 Task: Font style For heading Use Arial with orange colour & bold. font size for heading '20 Pt. 'Change the font style of data to Arialand font size to  12 Pt. Change the alignment of both headline & data to  Align center. In the sheet  Alpha Sales 
Action: Mouse moved to (429, 300)
Screenshot: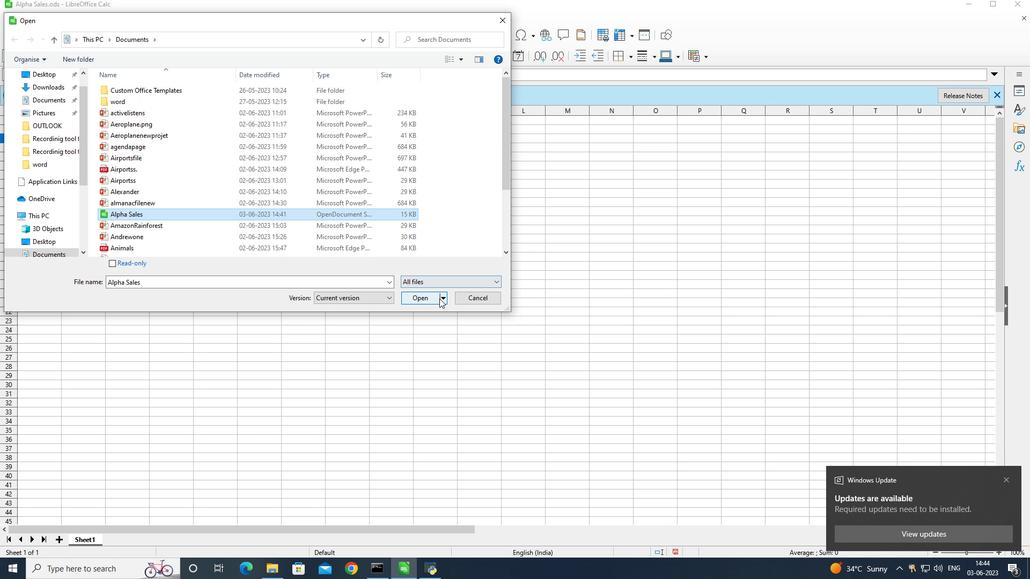 
Action: Mouse pressed left at (429, 300)
Screenshot: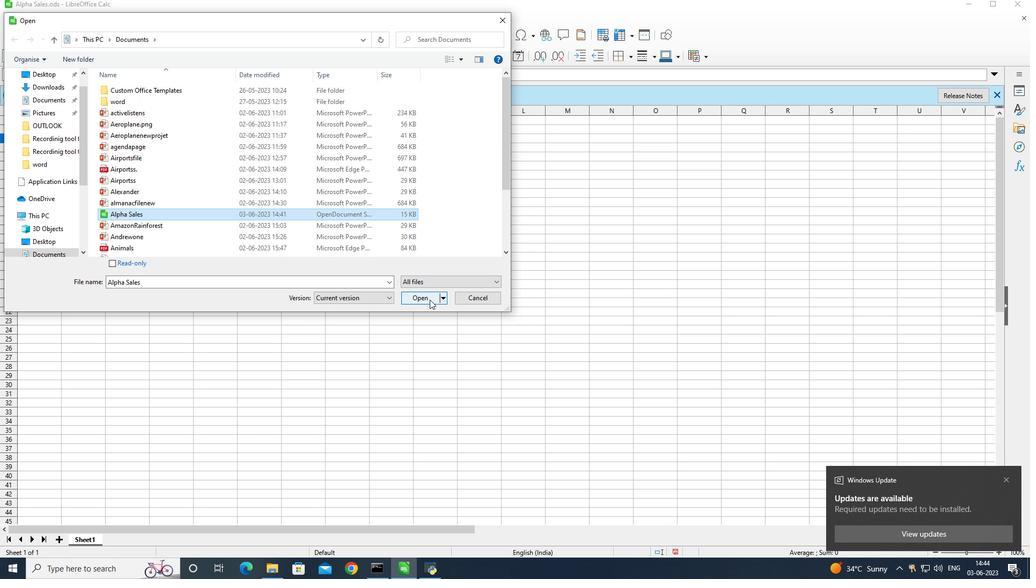
Action: Mouse moved to (129, 120)
Screenshot: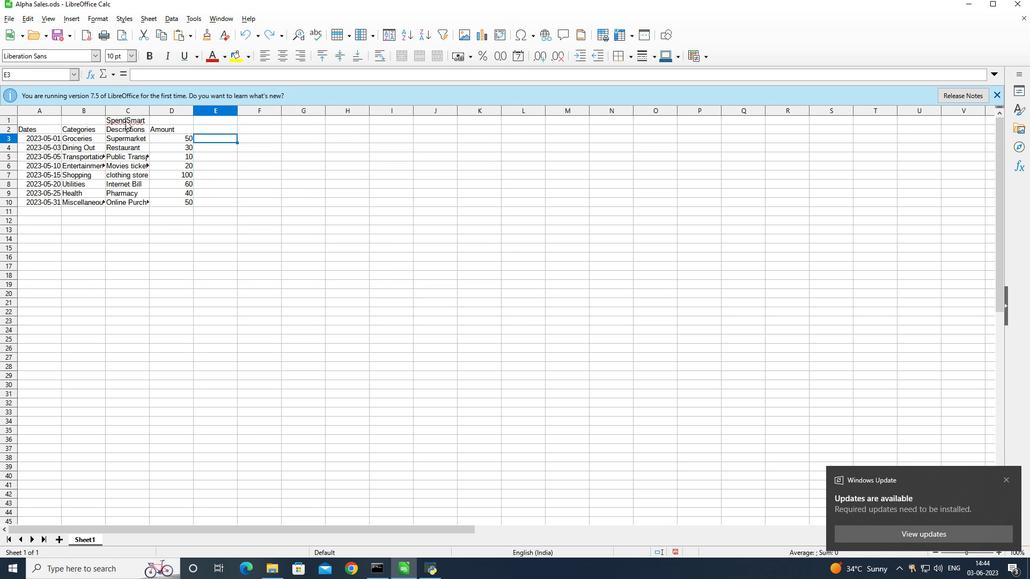 
Action: Mouse pressed left at (129, 120)
Screenshot: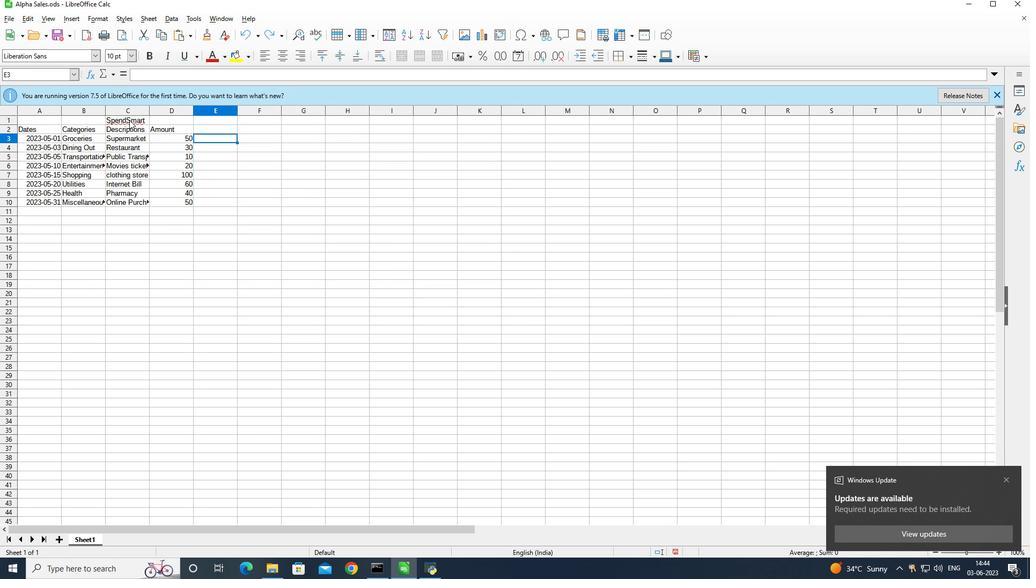 
Action: Mouse pressed left at (129, 120)
Screenshot: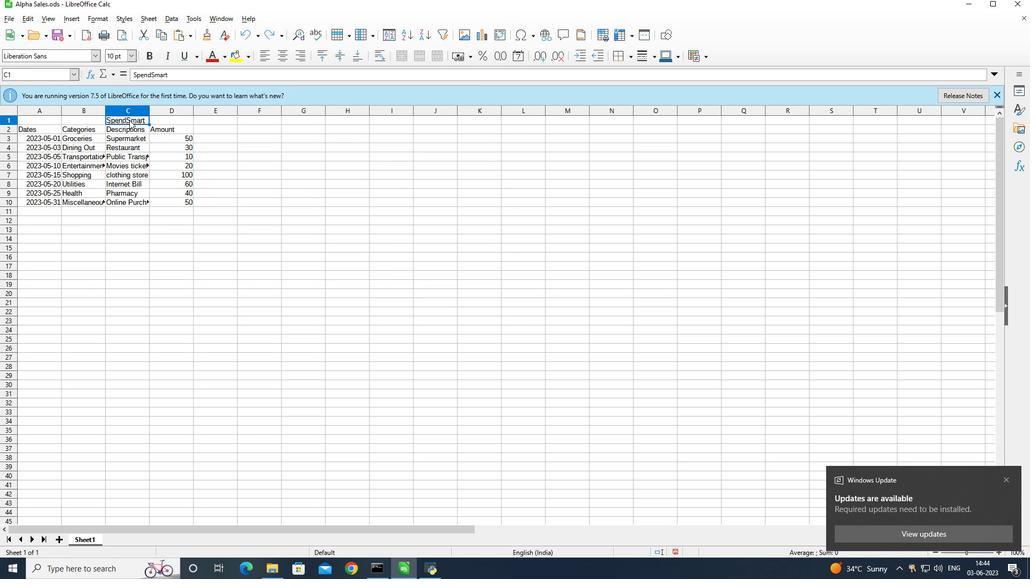 
Action: Mouse moved to (144, 120)
Screenshot: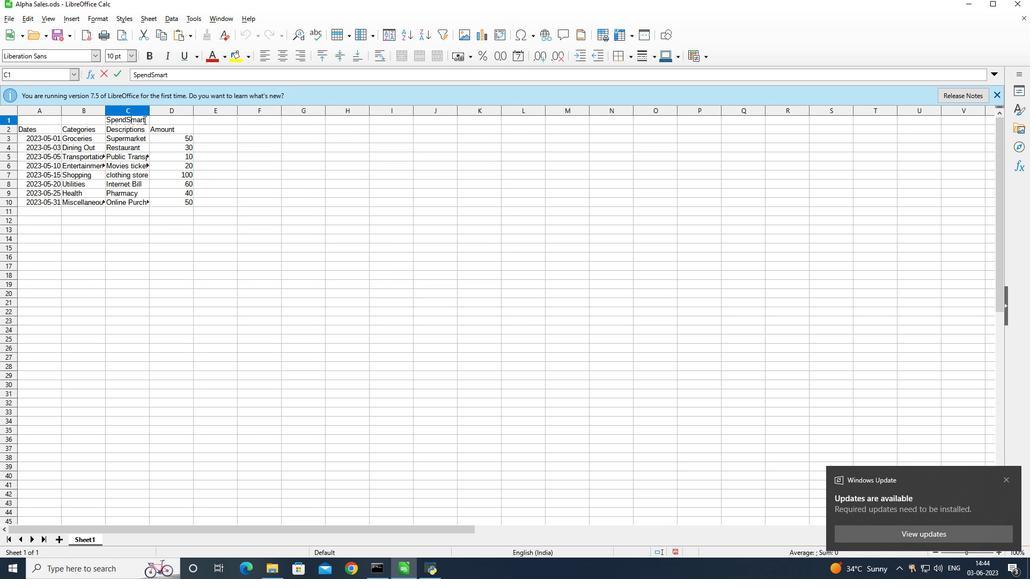 
Action: Mouse pressed left at (144, 120)
Screenshot: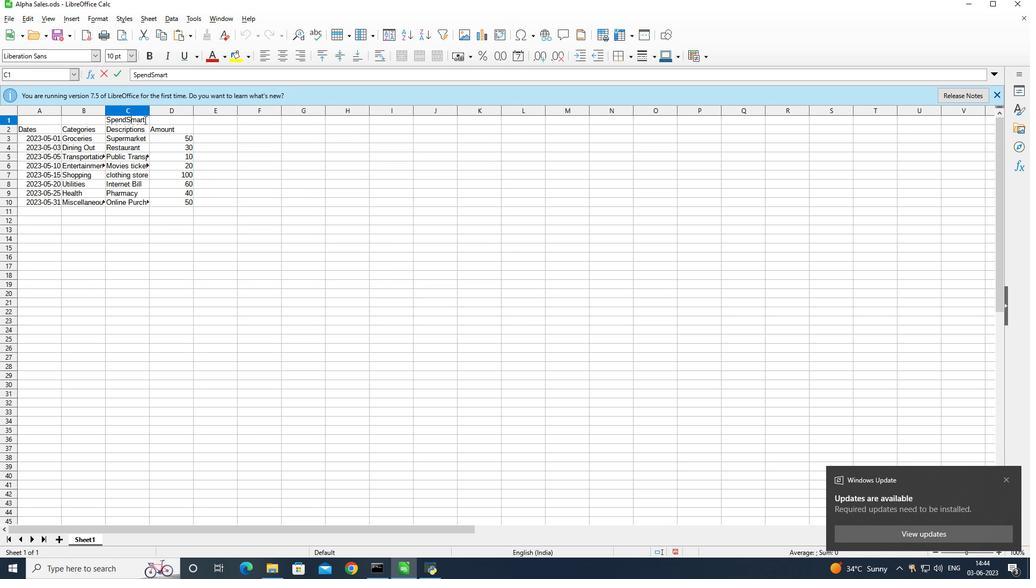 
Action: Mouse moved to (81, 57)
Screenshot: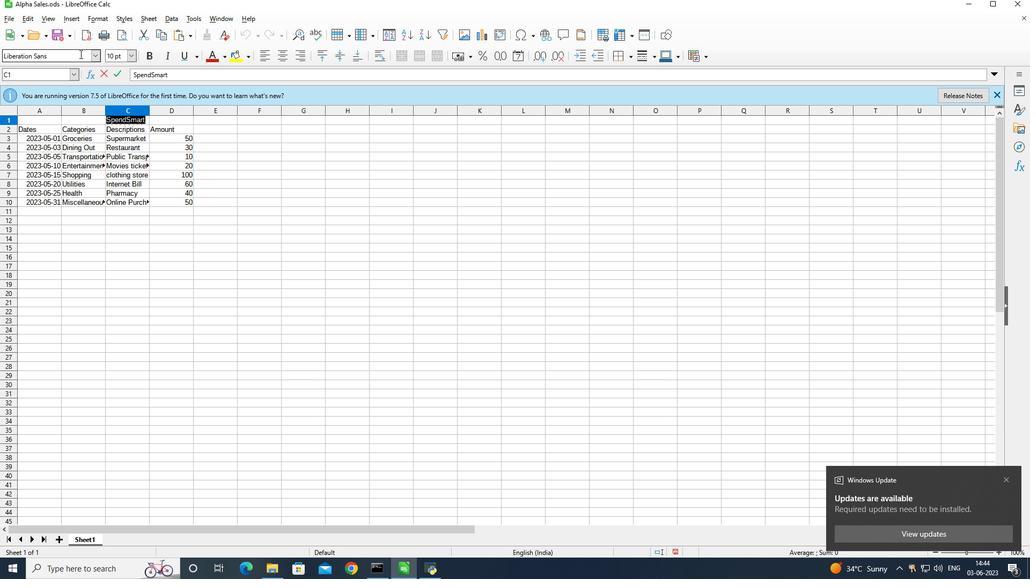 
Action: Mouse pressed left at (81, 57)
Screenshot: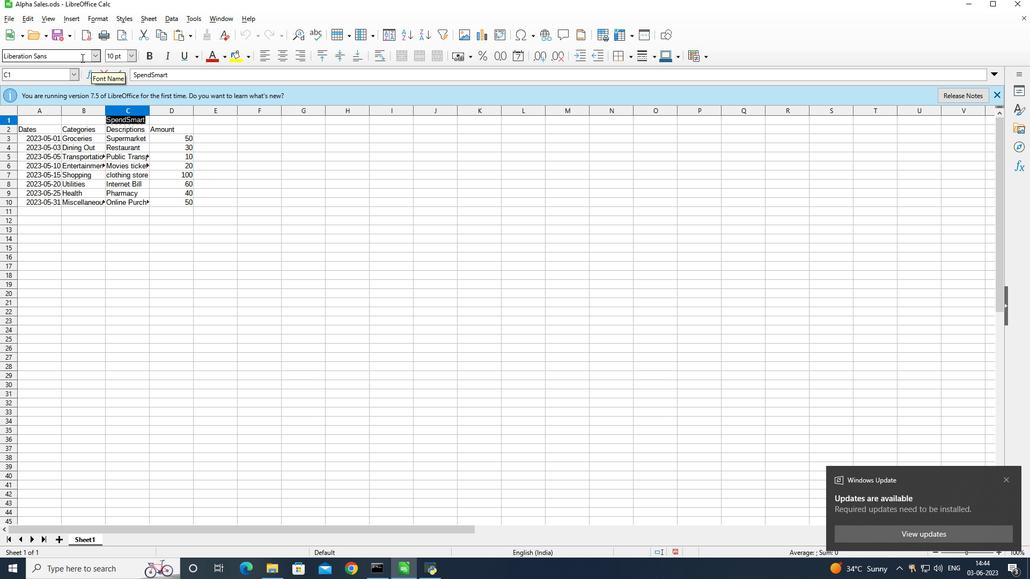 
Action: Mouse moved to (85, 57)
Screenshot: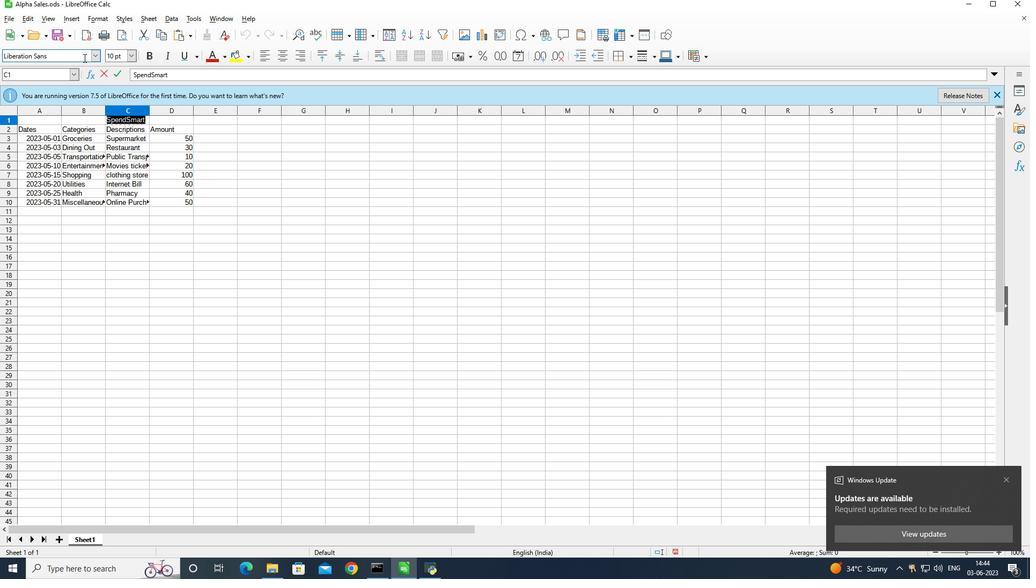 
Action: Key pressed <Key.backspace><Key.backspace><Key.backspace><Key.backspace><Key.backspace><Key.backspace><Key.backspace><Key.backspace><Key.backspace><Key.backspace><Key.backspace><Key.backspace><Key.backspace><Key.backspace><Key.backspace><Key.shift>Arial
Screenshot: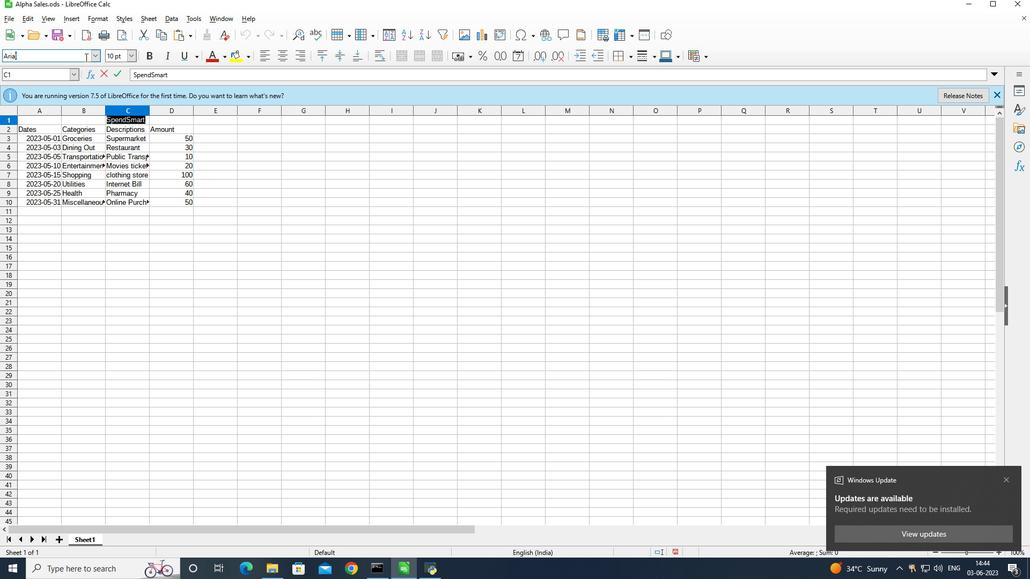 
Action: Mouse moved to (215, 54)
Screenshot: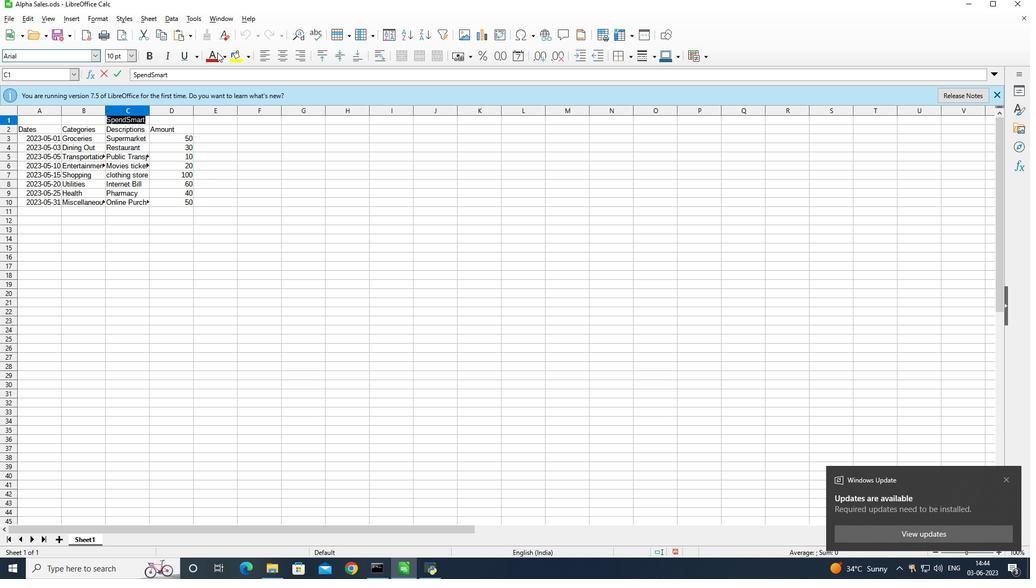 
Action: Mouse pressed left at (215, 54)
Screenshot: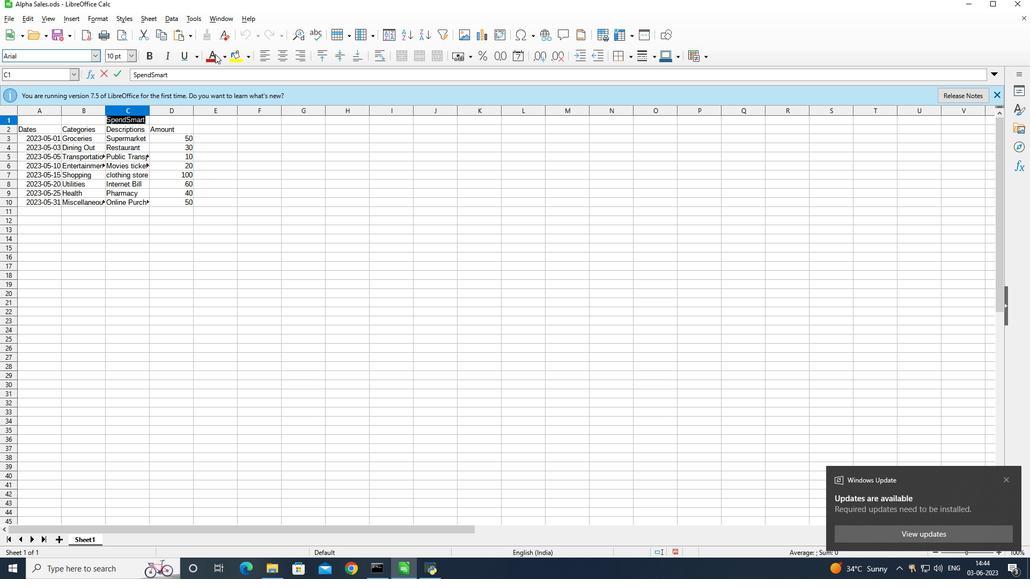 
Action: Mouse moved to (225, 52)
Screenshot: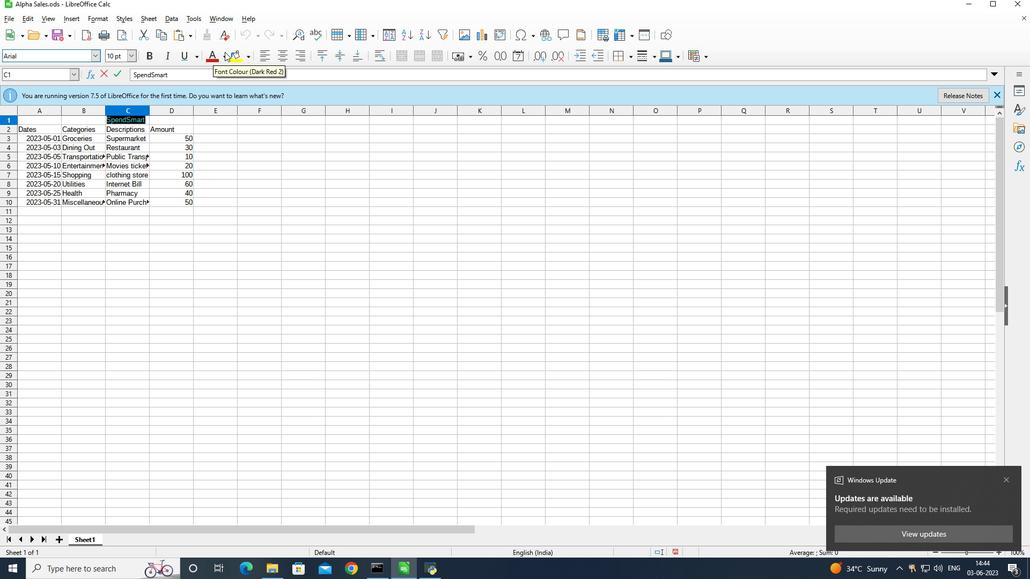 
Action: Mouse pressed left at (225, 52)
Screenshot: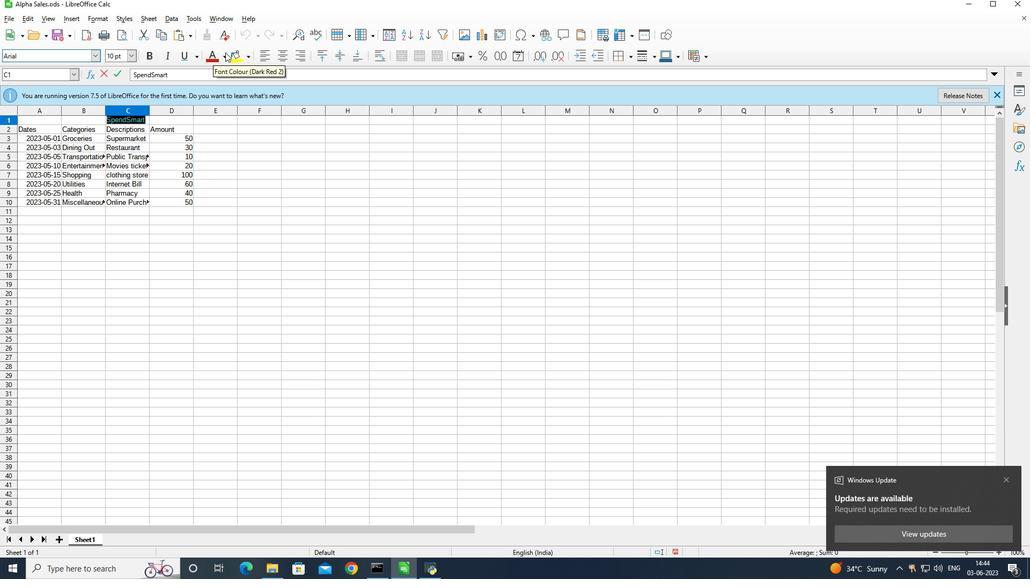 
Action: Mouse moved to (229, 130)
Screenshot: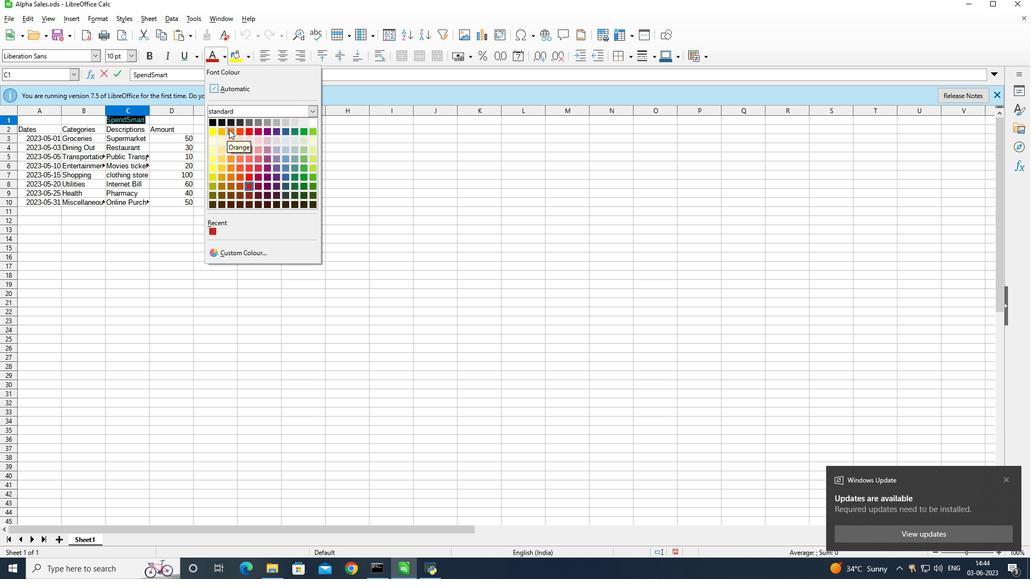 
Action: Mouse pressed left at (229, 130)
Screenshot: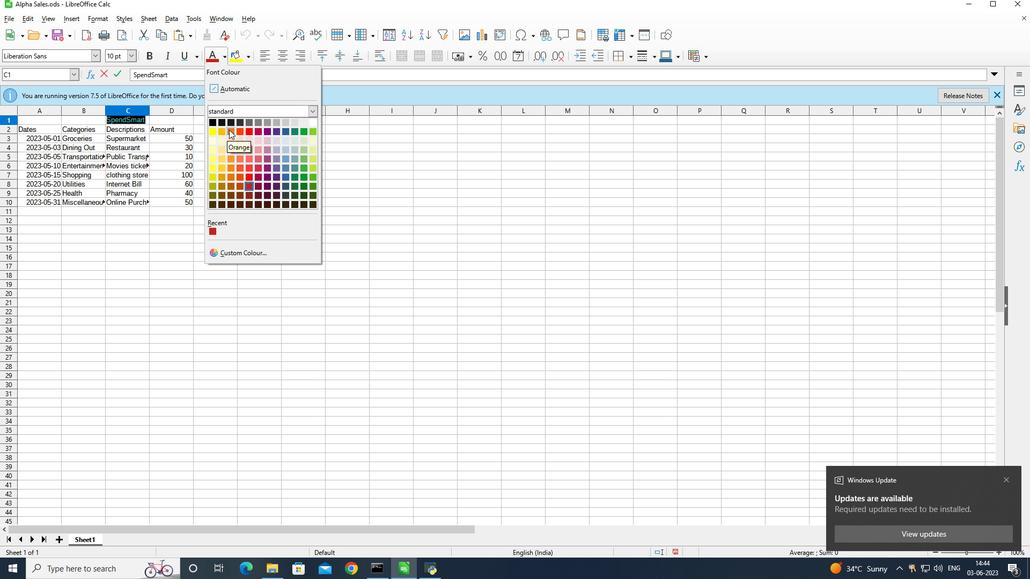 
Action: Mouse moved to (150, 57)
Screenshot: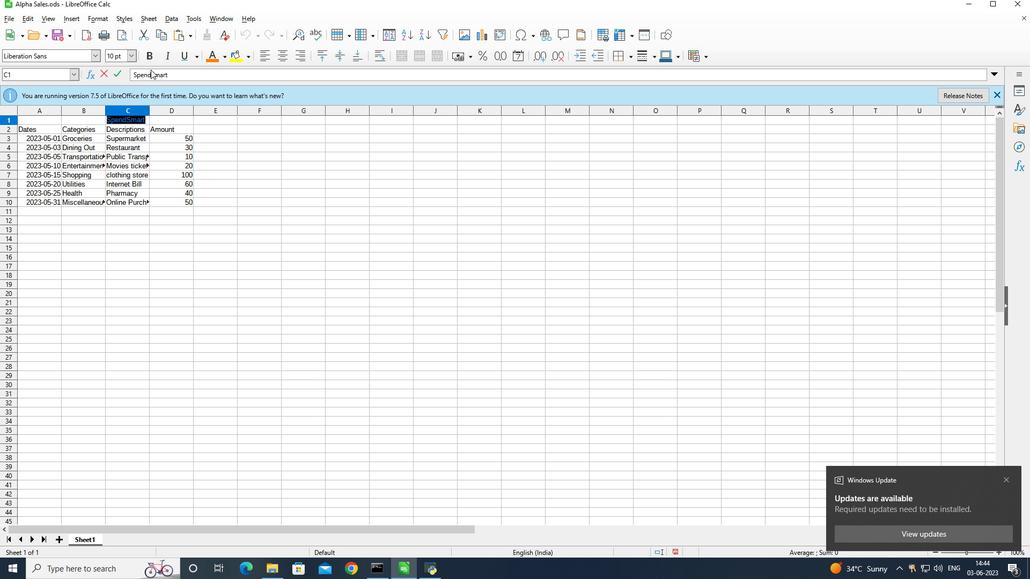
Action: Mouse pressed left at (150, 57)
Screenshot: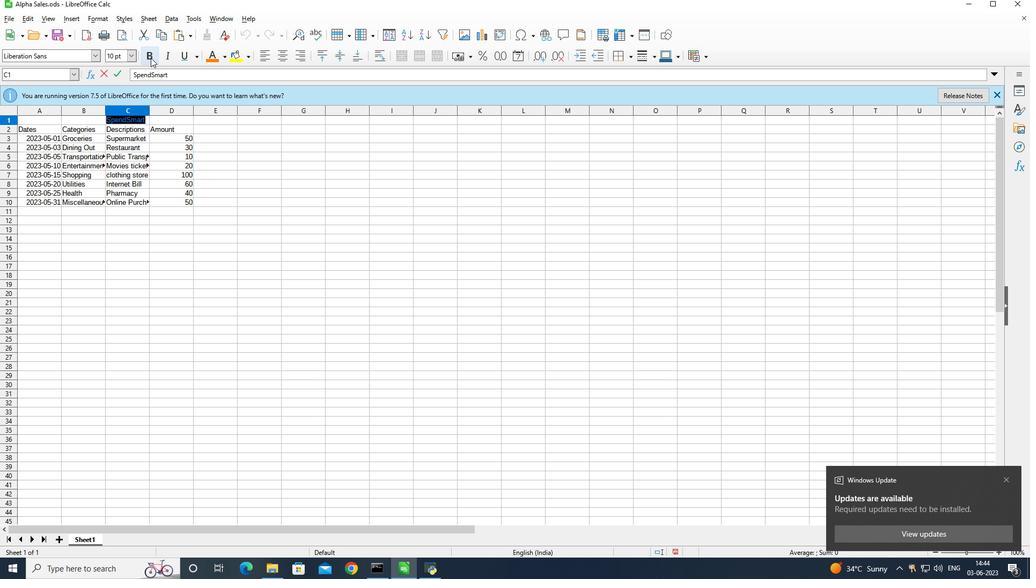 
Action: Mouse moved to (135, 55)
Screenshot: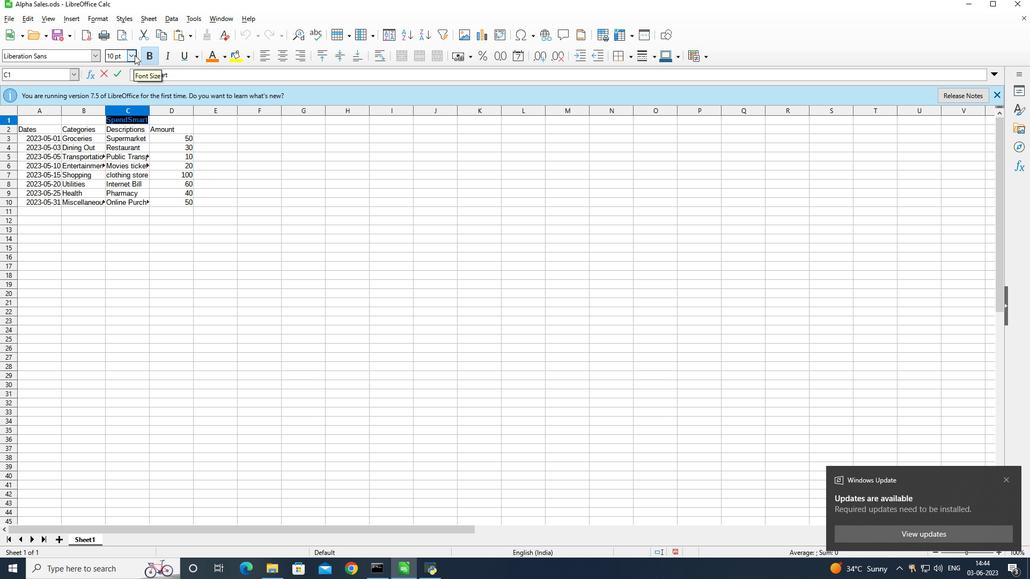 
Action: Mouse pressed left at (135, 55)
Screenshot: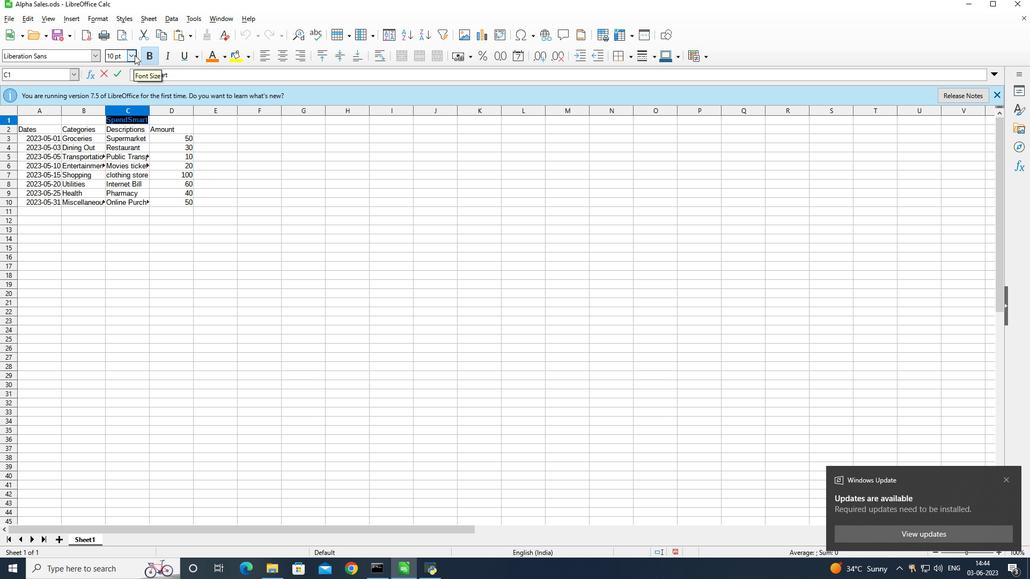 
Action: Mouse moved to (115, 183)
Screenshot: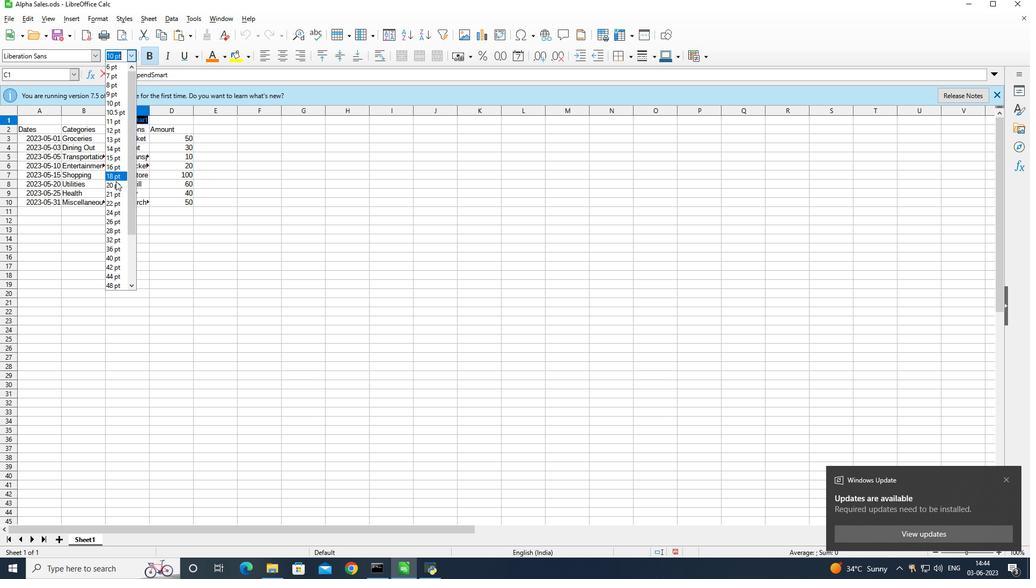 
Action: Mouse pressed left at (115, 183)
Screenshot: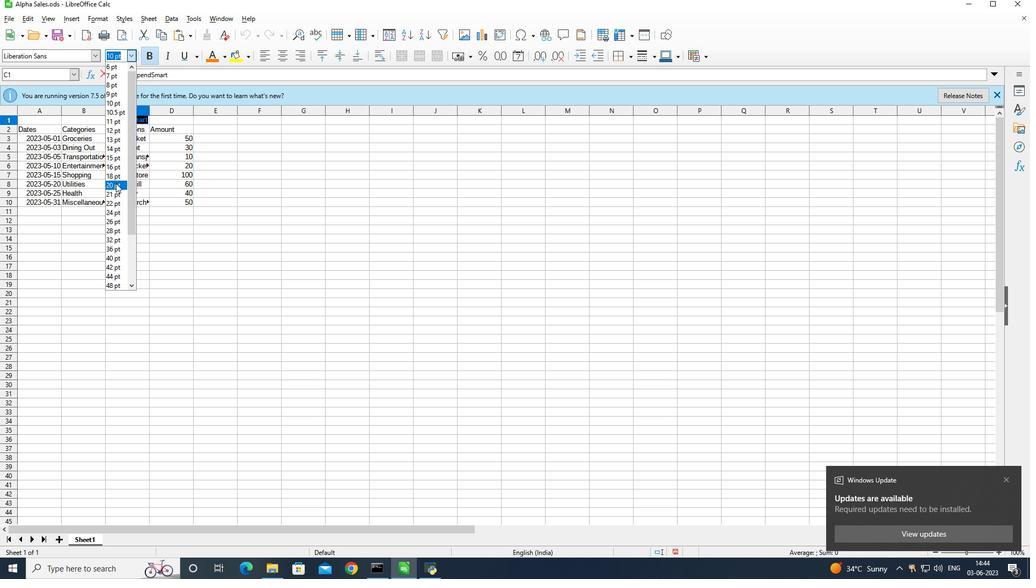
Action: Mouse moved to (229, 150)
Screenshot: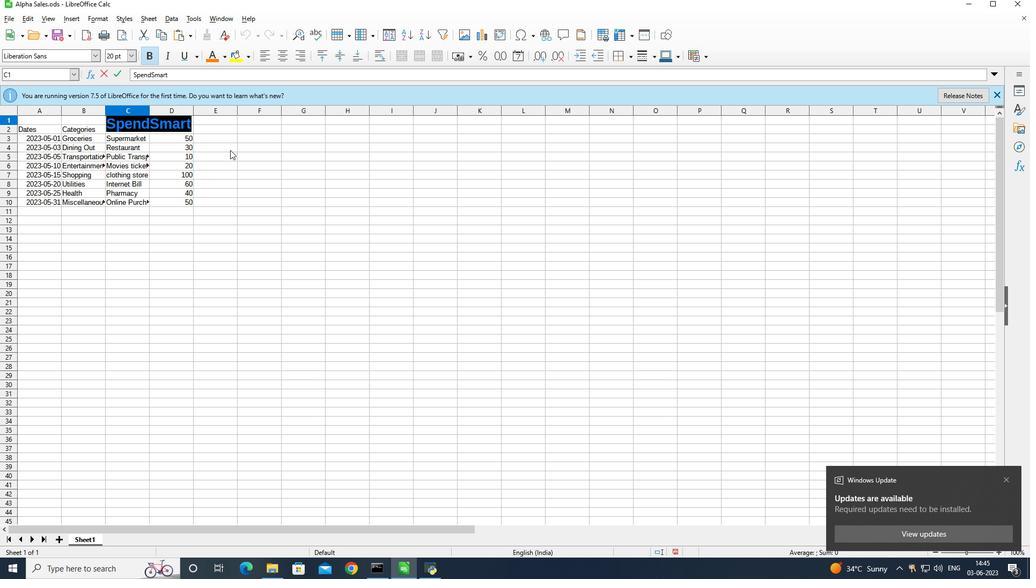 
Action: Mouse pressed left at (229, 150)
Screenshot: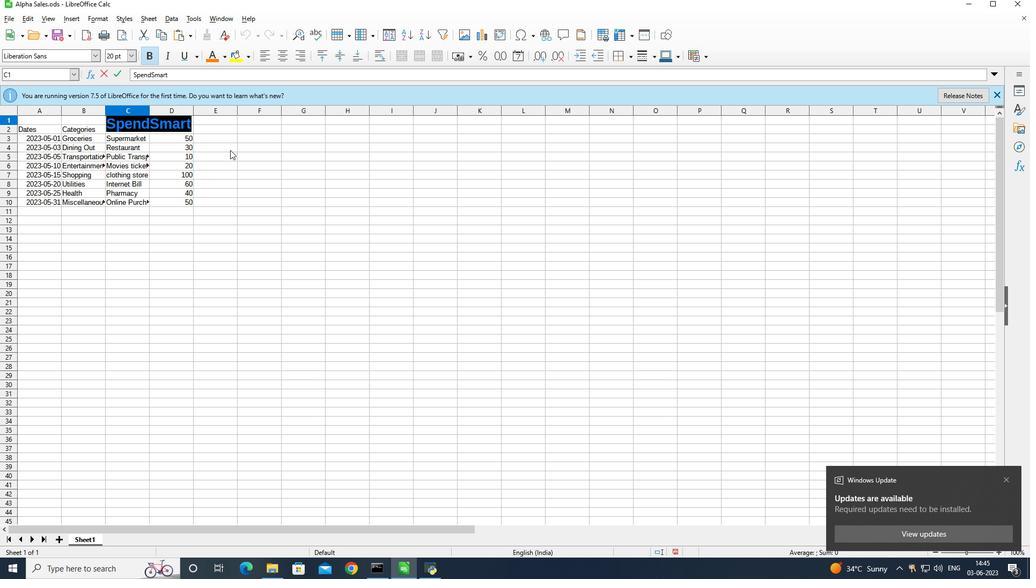 
Action: Mouse moved to (18, 135)
Screenshot: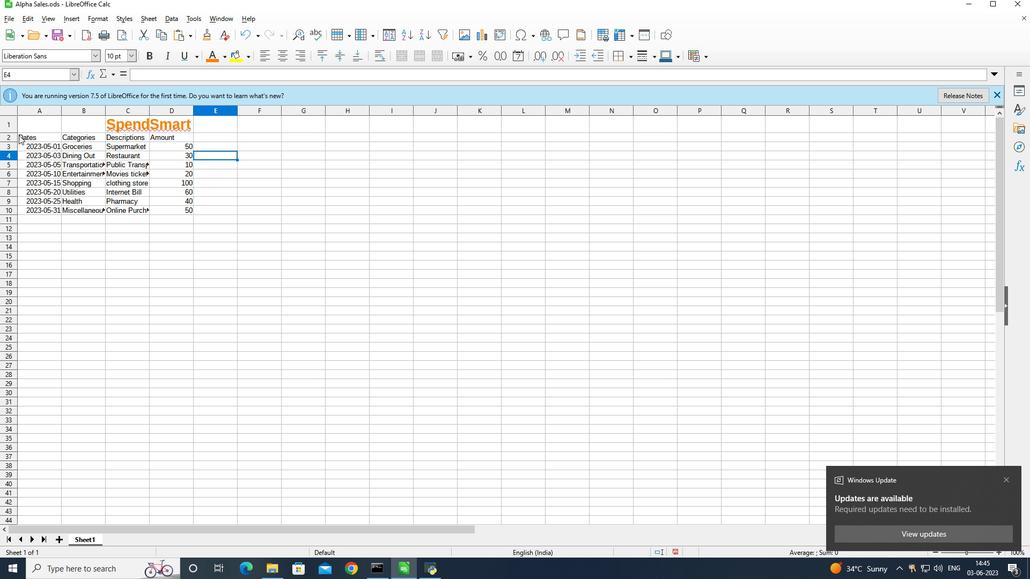 
Action: Mouse pressed left at (18, 135)
Screenshot: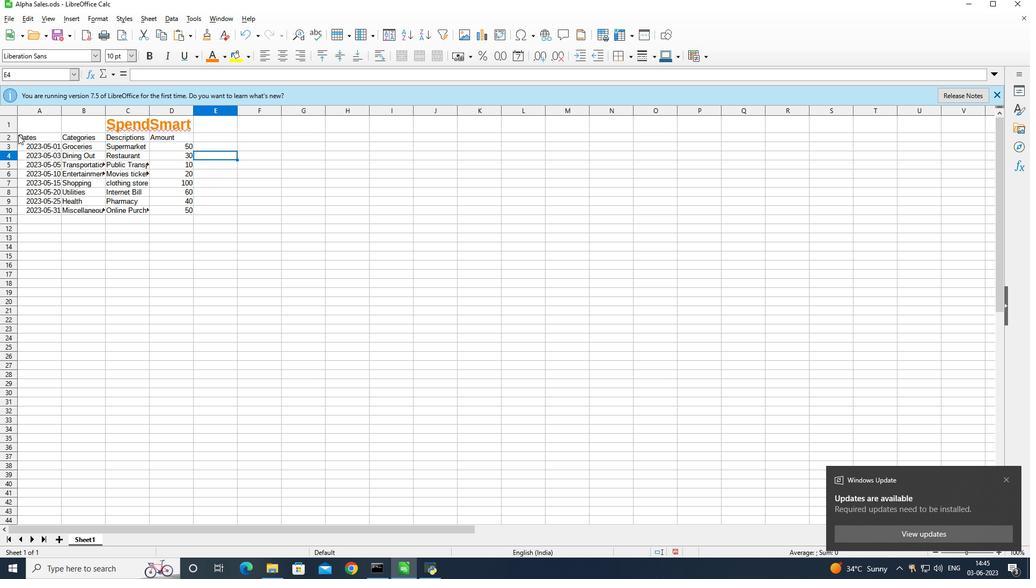 
Action: Mouse moved to (24, 134)
Screenshot: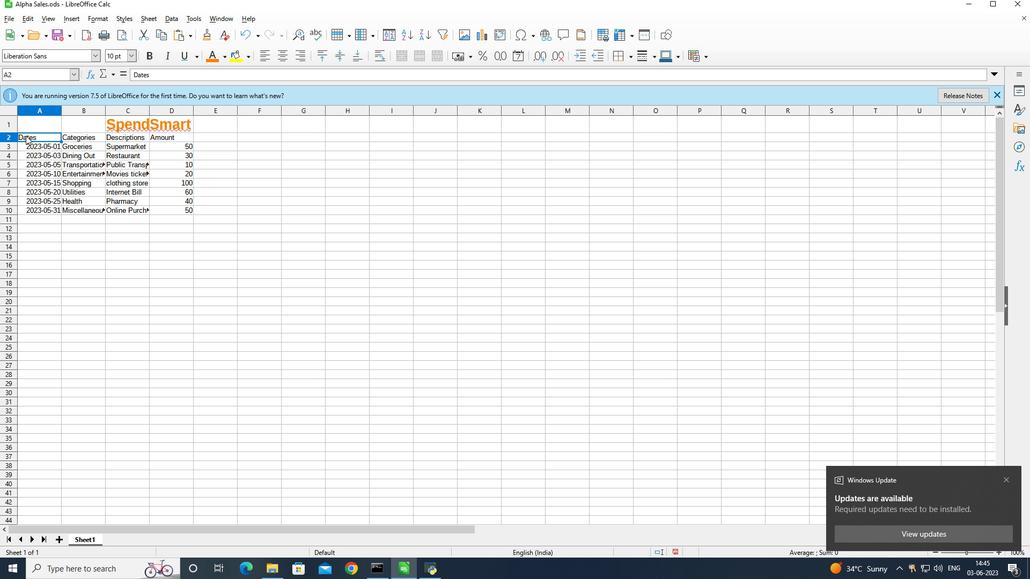 
Action: Mouse pressed left at (24, 134)
Screenshot: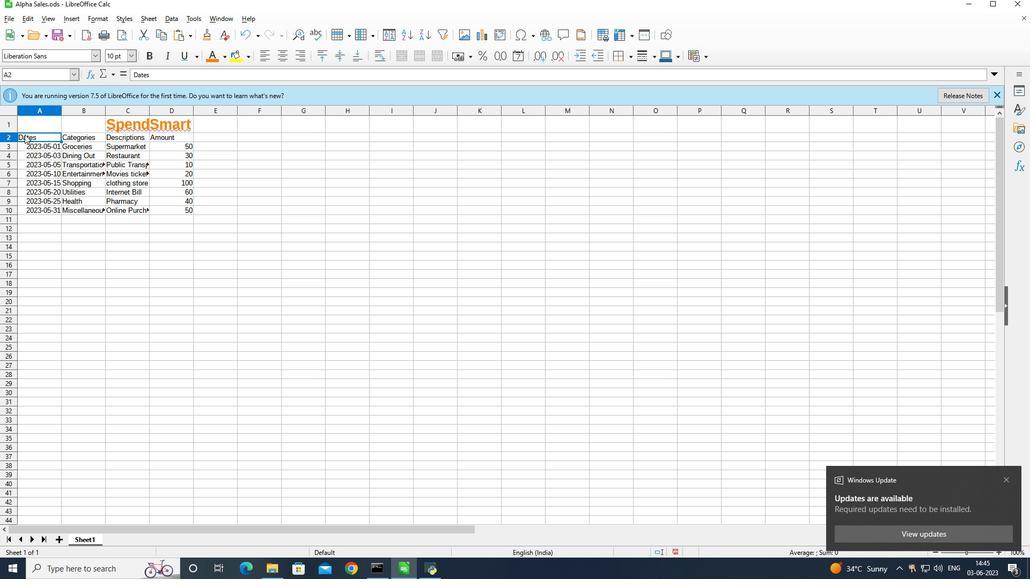 
Action: Mouse moved to (58, 53)
Screenshot: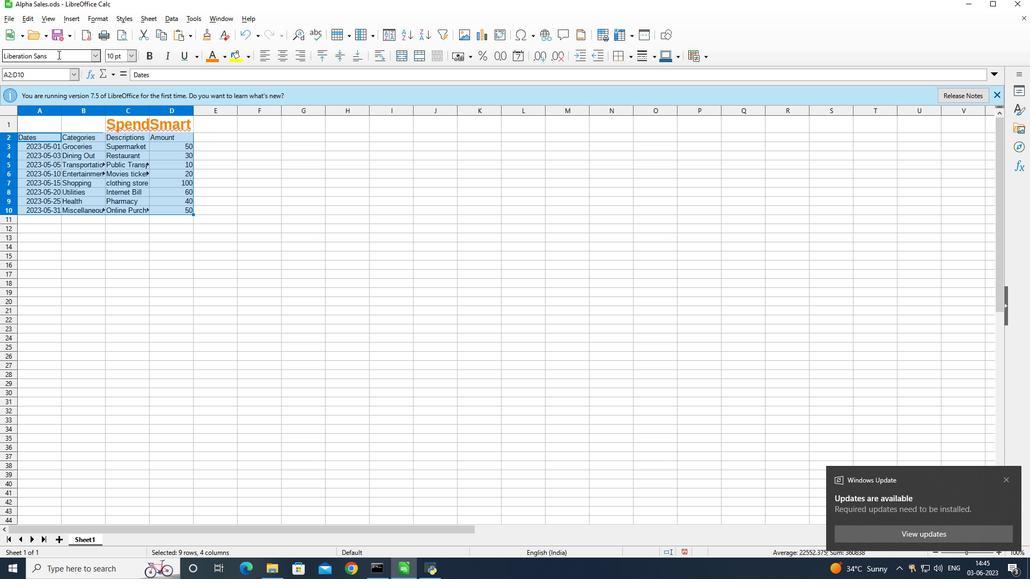 
Action: Mouse pressed left at (58, 53)
Screenshot: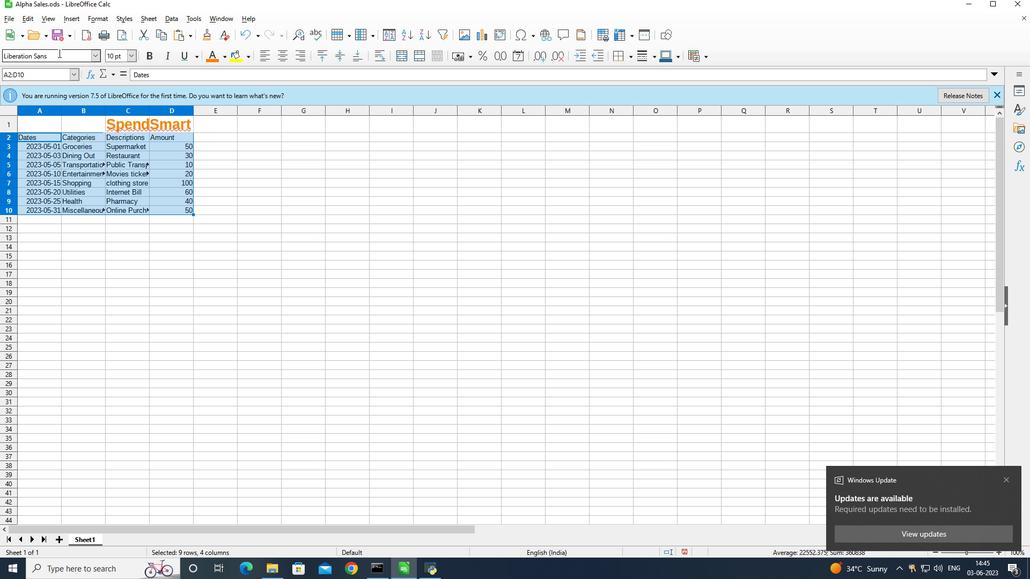 
Action: Key pressed <Key.backspace><Key.backspace><Key.backspace><Key.backspace><Key.backspace><Key.backspace><Key.backspace><Key.backspace><Key.backspace><Key.backspace><Key.backspace><Key.backspace><Key.backspace><Key.backspace><Key.backspace><Key.shift>Ar<Key.enter>
Screenshot: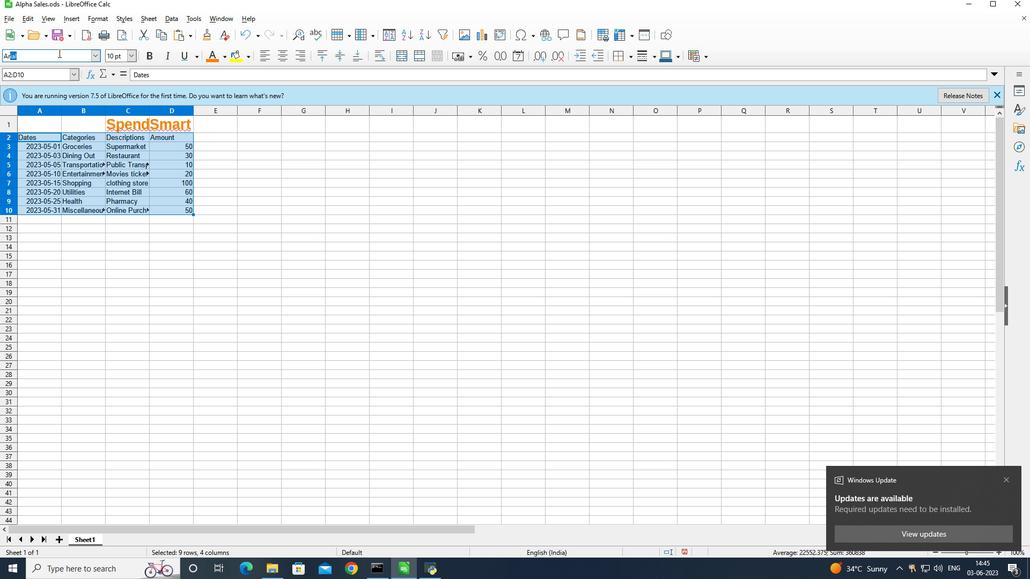 
Action: Mouse moved to (132, 54)
Screenshot: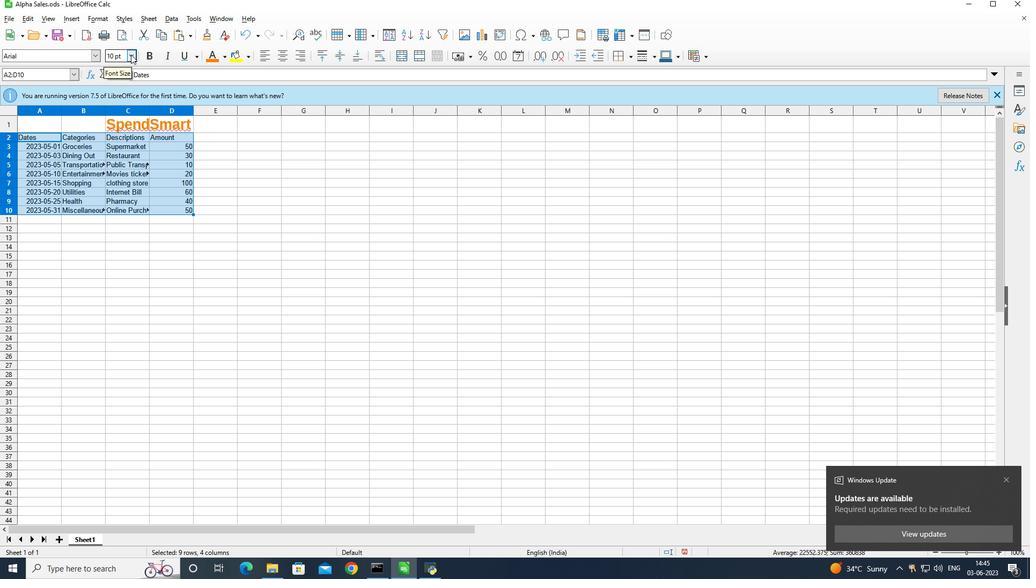 
Action: Mouse pressed left at (132, 54)
Screenshot: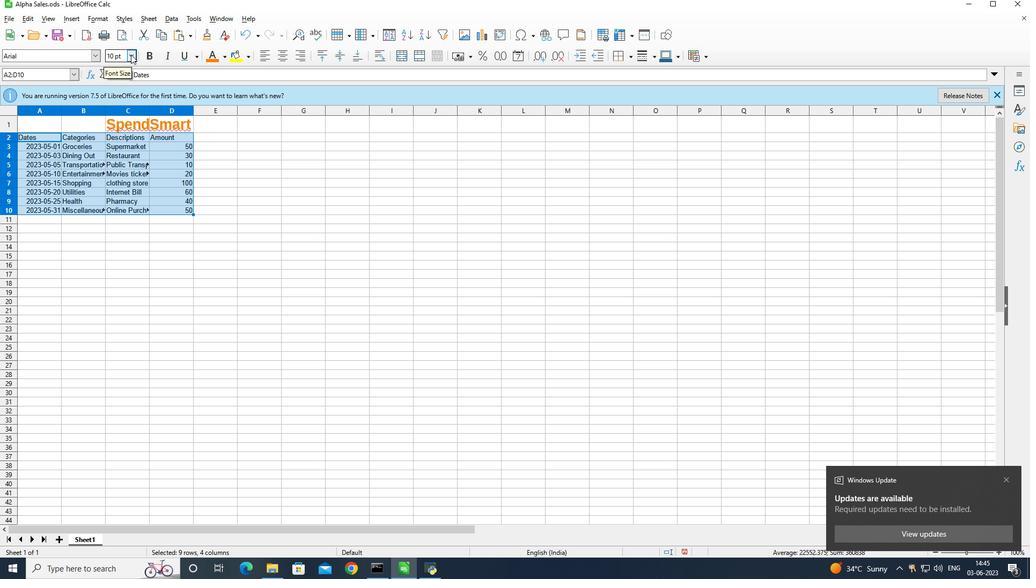 
Action: Mouse moved to (115, 133)
Screenshot: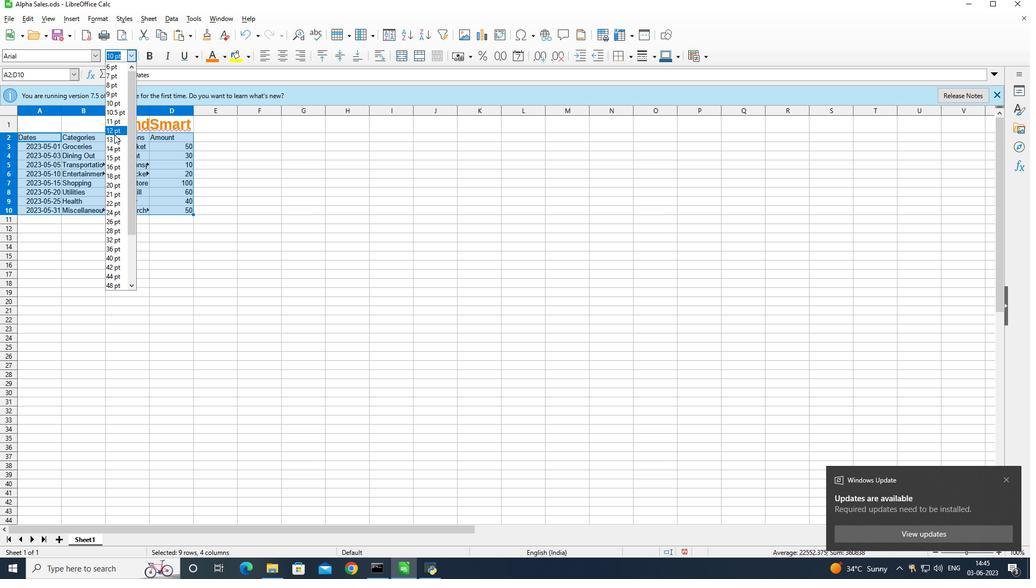 
Action: Mouse pressed left at (115, 133)
Screenshot: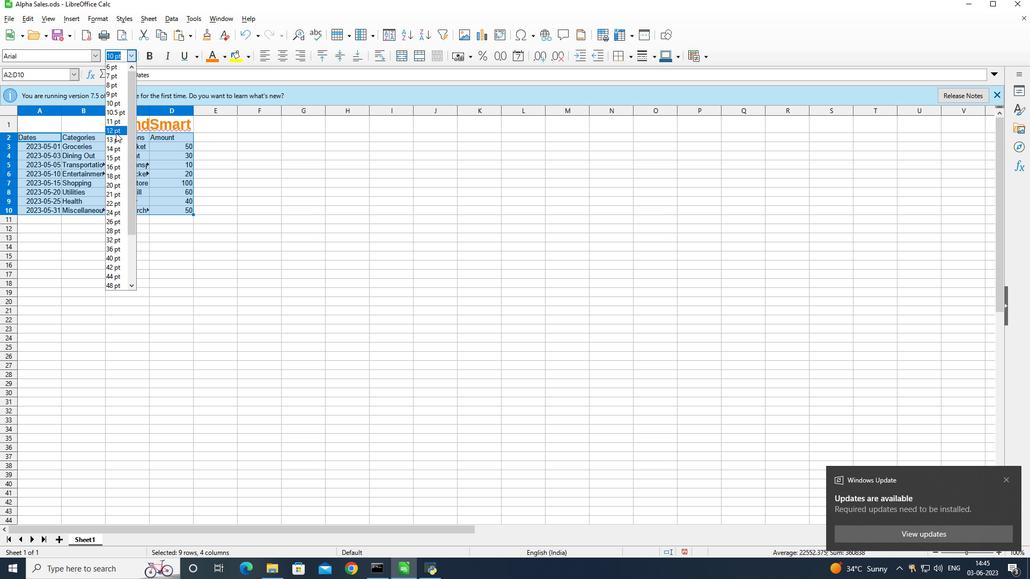 
Action: Mouse moved to (277, 58)
Screenshot: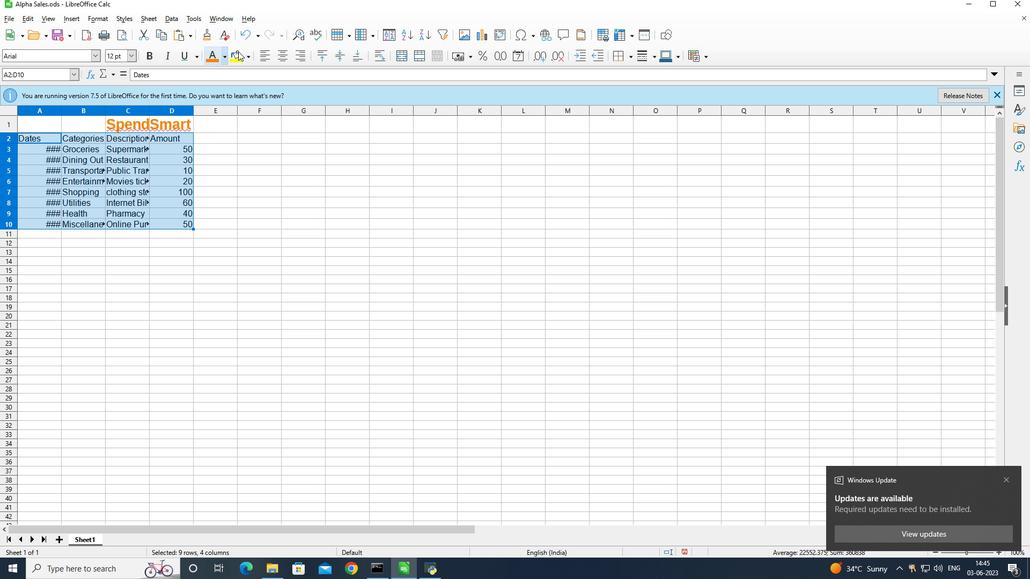 
Action: Mouse pressed left at (277, 58)
Screenshot: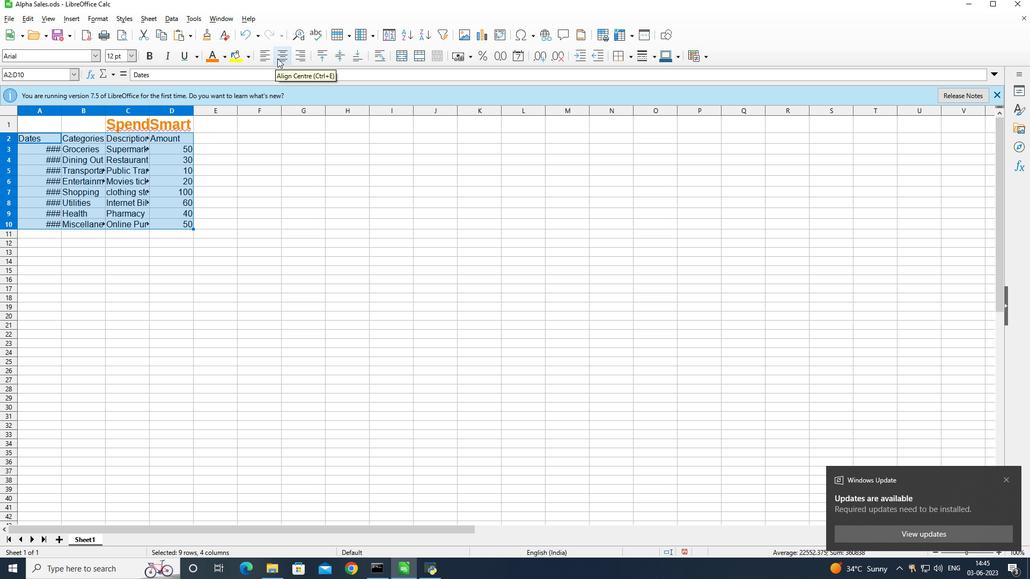 
Action: Mouse moved to (156, 121)
Screenshot: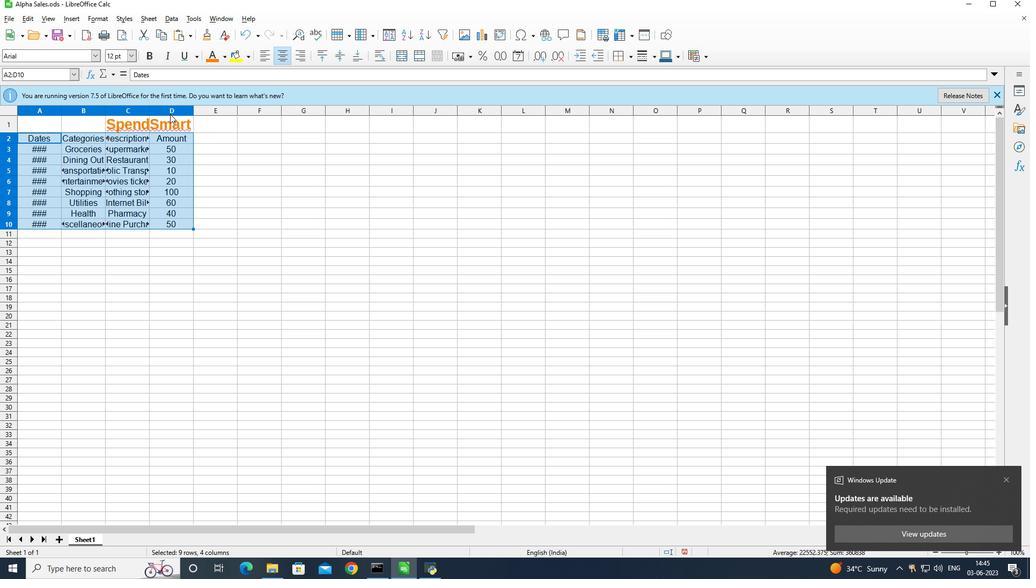 
Action: Mouse pressed left at (156, 121)
Screenshot: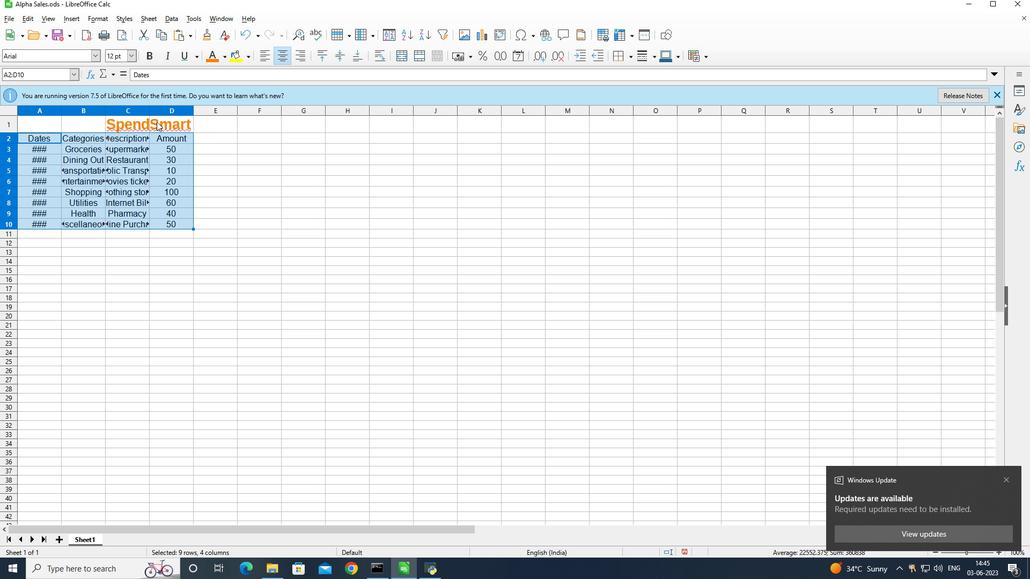 
Action: Mouse moved to (107, 114)
Screenshot: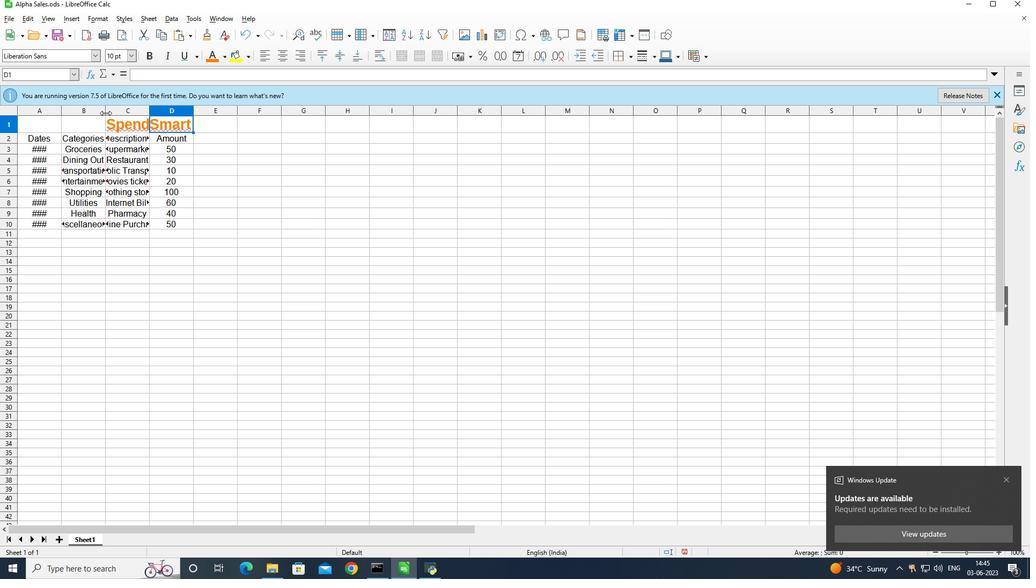 
Action: Mouse pressed left at (107, 114)
Screenshot: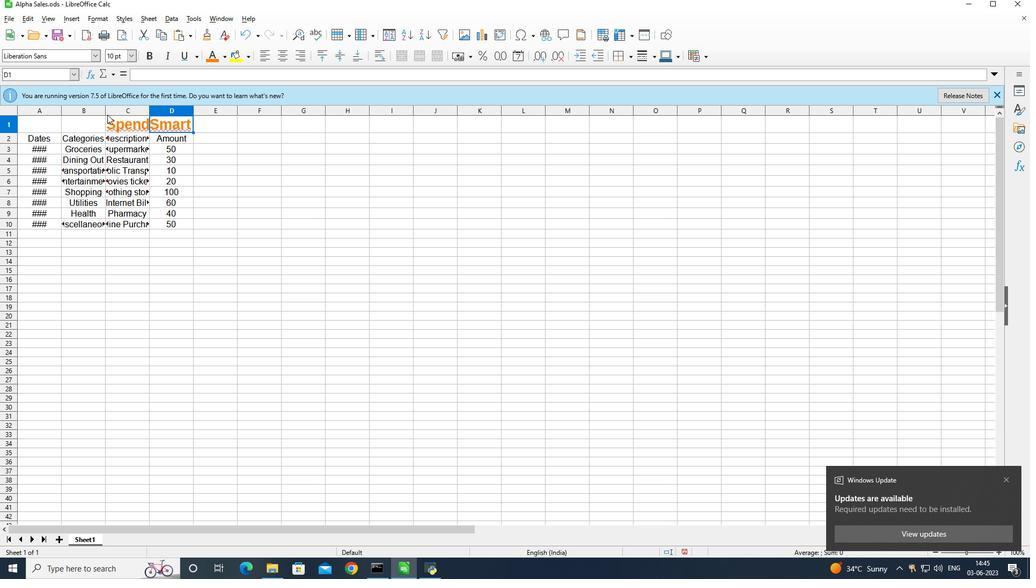 
Action: Mouse moved to (178, 124)
Screenshot: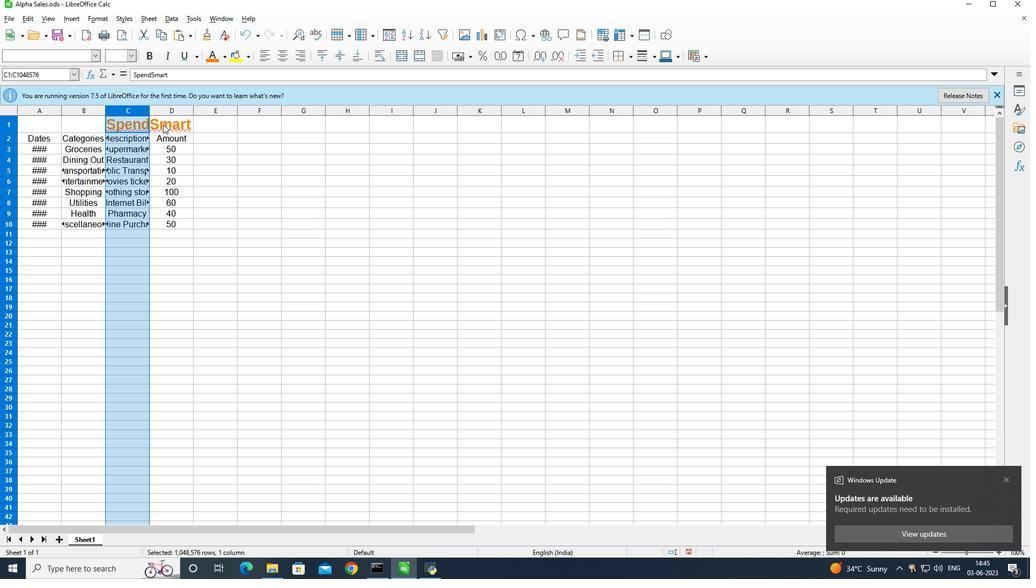 
Action: Mouse pressed left at (178, 124)
Screenshot: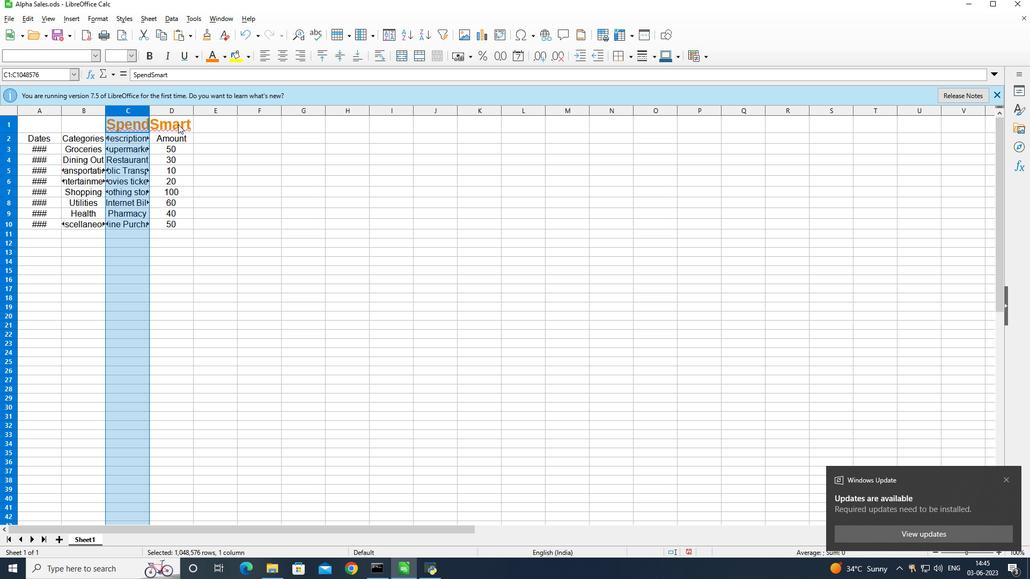 
Action: Mouse moved to (109, 118)
Screenshot: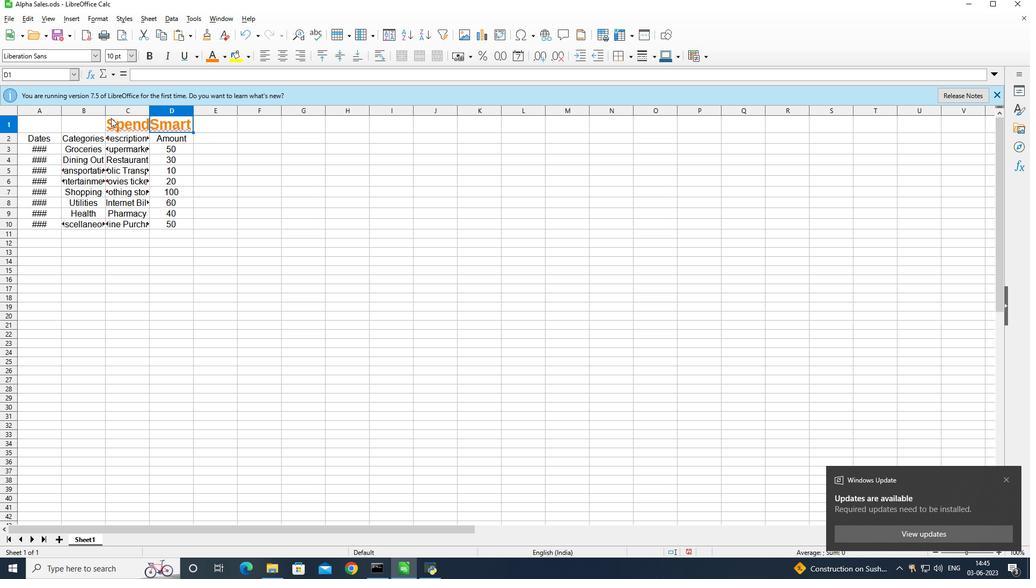 
Action: Mouse pressed left at (109, 118)
Screenshot: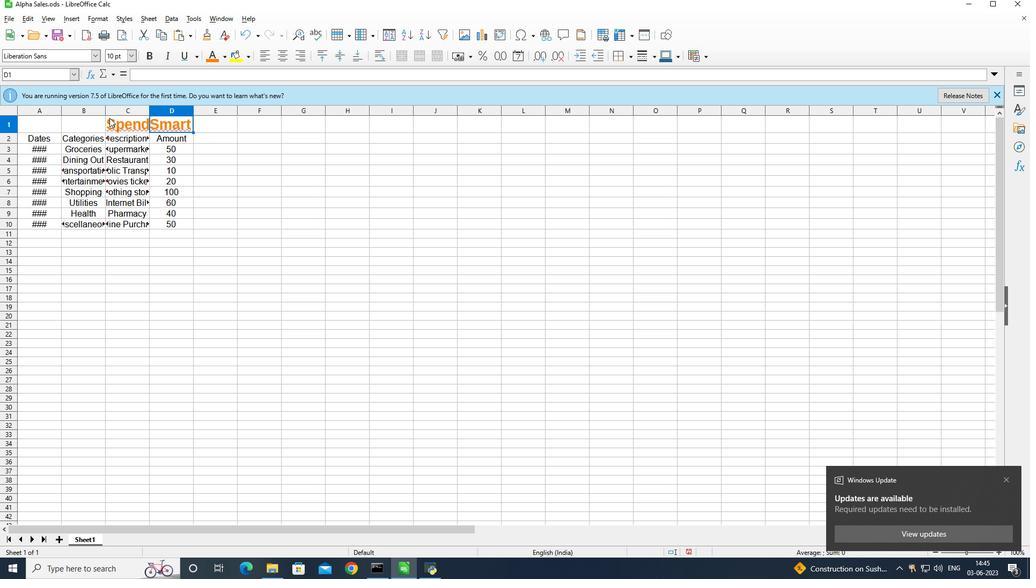 
Action: Mouse moved to (279, 57)
Screenshot: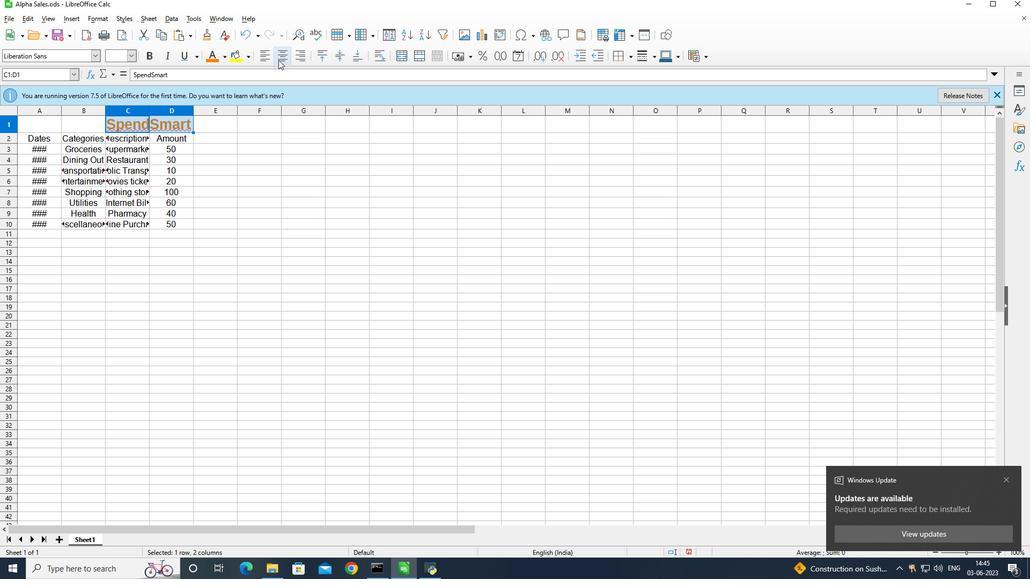 
Action: Mouse pressed left at (279, 57)
Screenshot: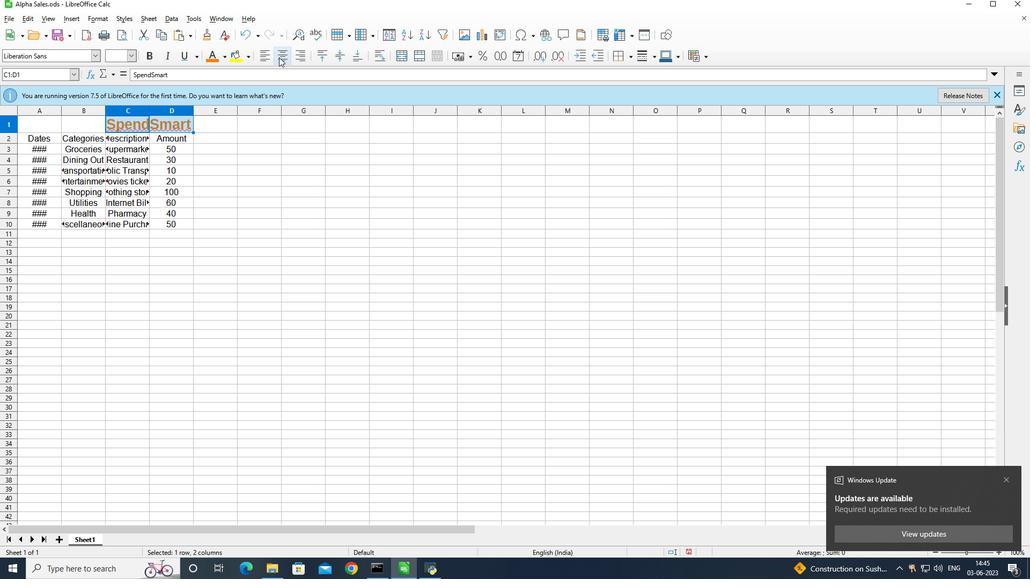 
Action: Mouse moved to (232, 128)
Screenshot: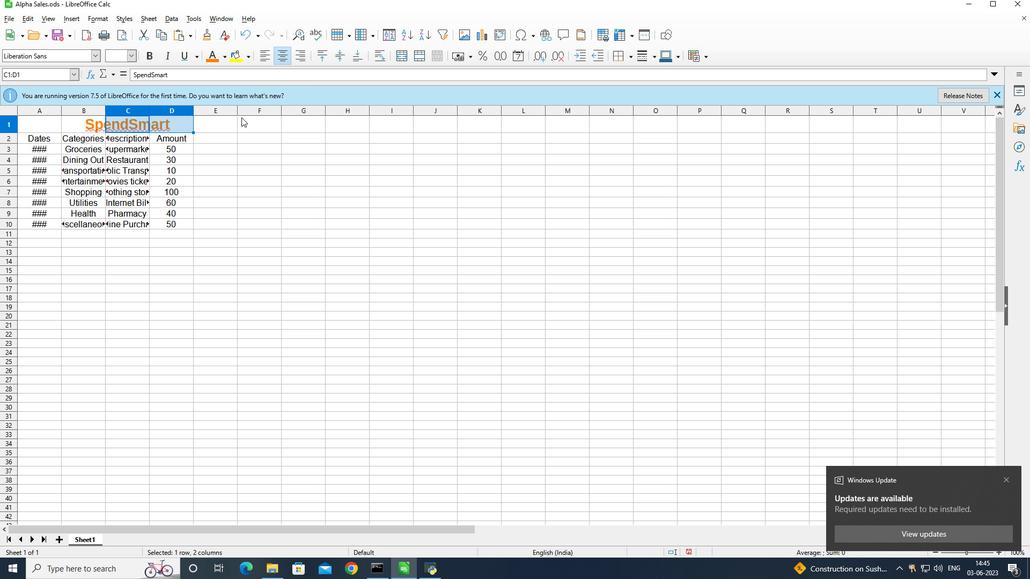 
Action: Mouse pressed left at (232, 128)
Screenshot: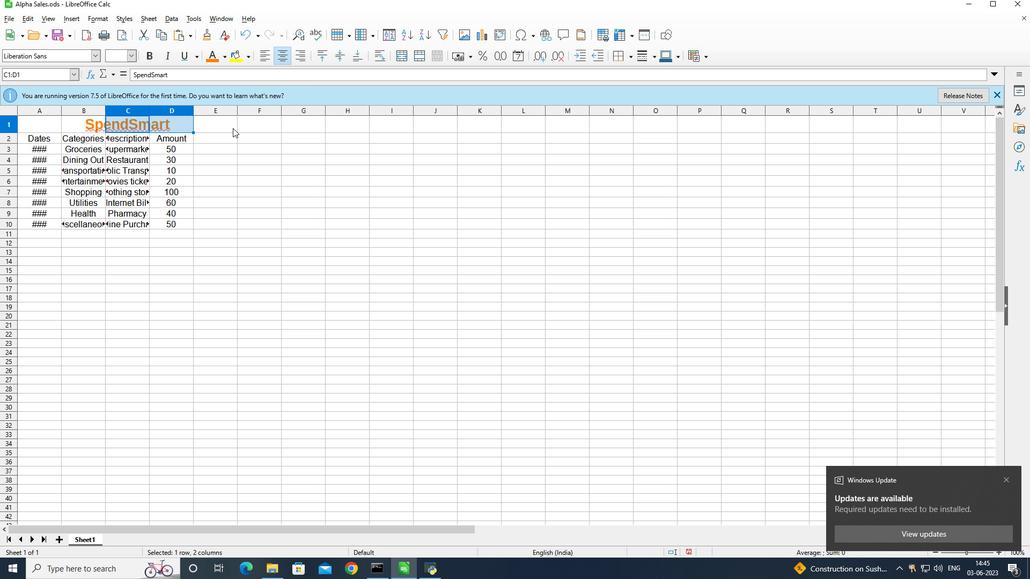 
Action: Mouse moved to (216, 154)
Screenshot: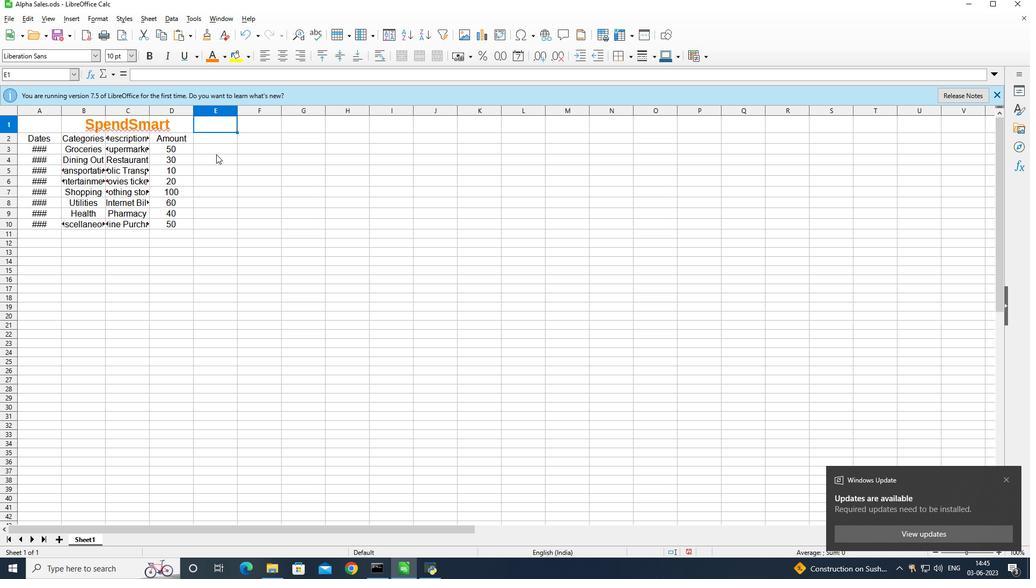 
Action: Key pressed ctrl+S
Screenshot: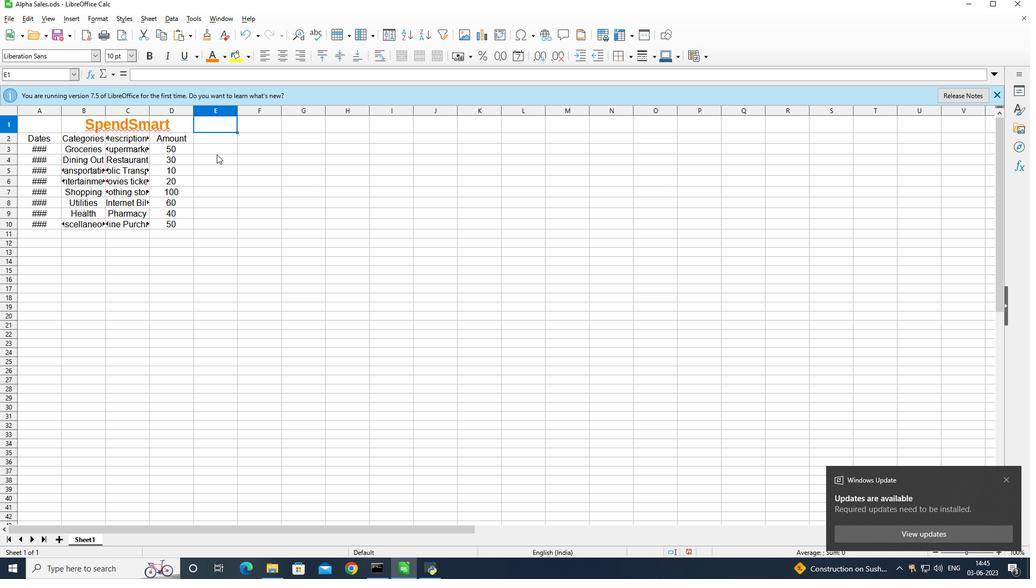 
Action: Mouse moved to (217, 153)
Screenshot: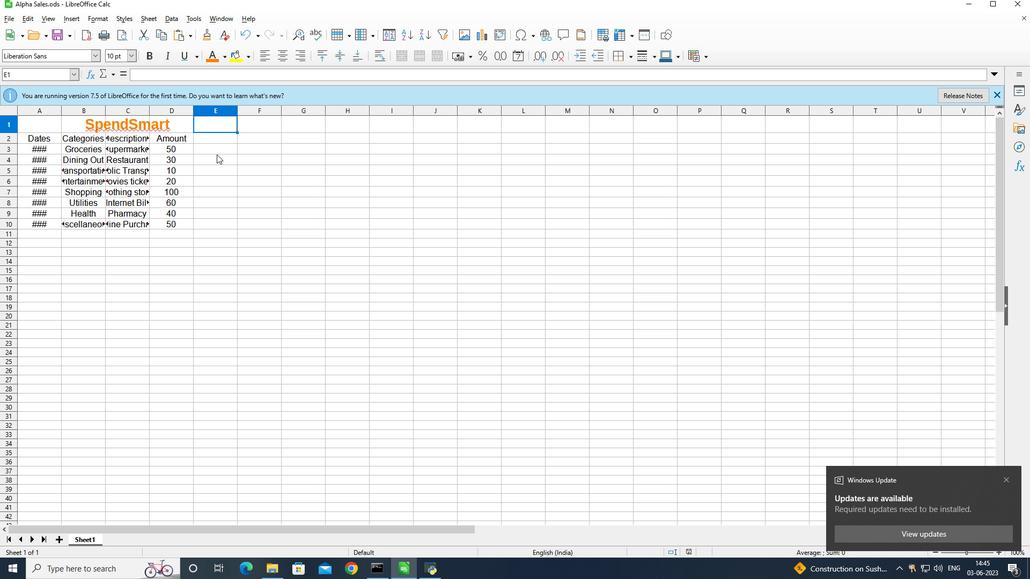 
